 Task: Check for job postings on the  page of Johnson & johnson
Action: Mouse moved to (23, 114)
Screenshot: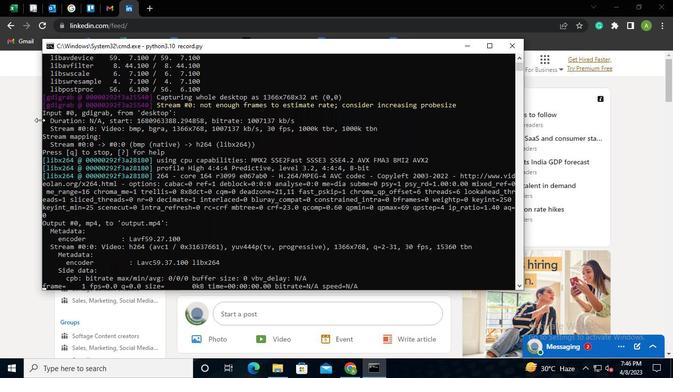 
Action: Mouse pressed left at (23, 114)
Screenshot: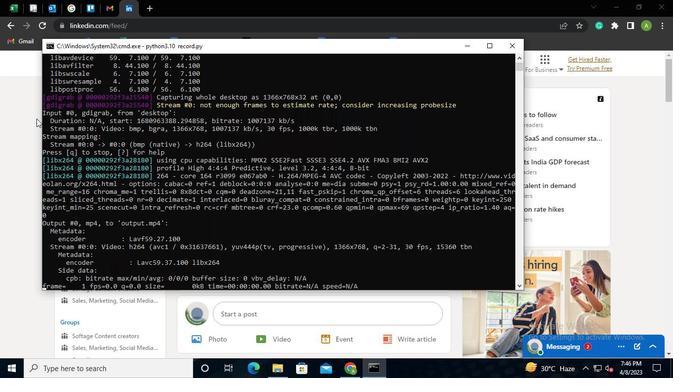 
Action: Mouse moved to (97, 64)
Screenshot: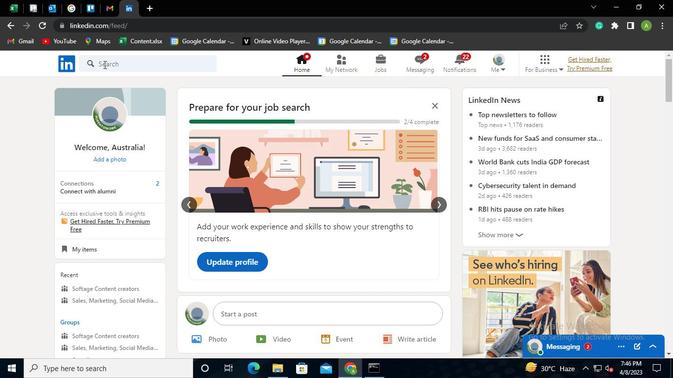 
Action: Mouse pressed left at (97, 64)
Screenshot: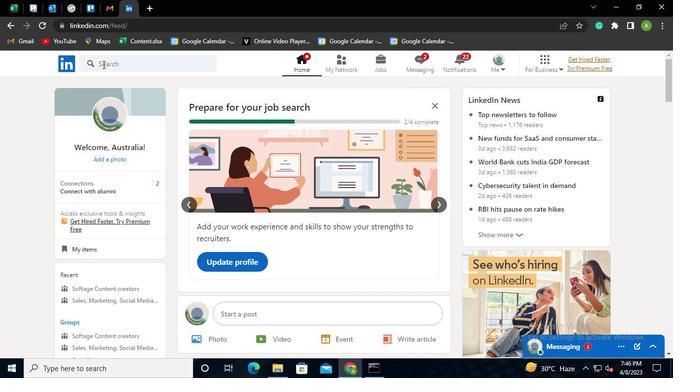 
Action: Mouse moved to (95, 101)
Screenshot: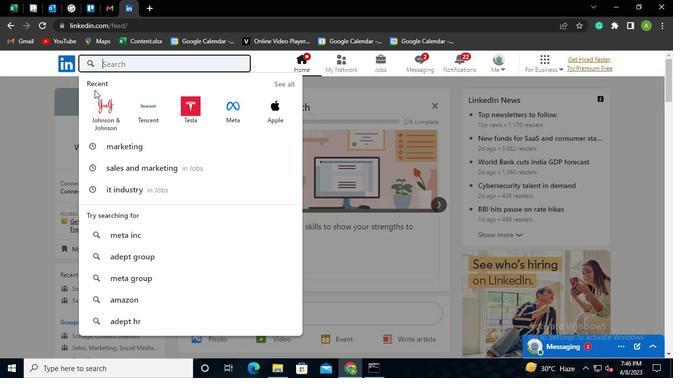 
Action: Mouse pressed left at (95, 101)
Screenshot: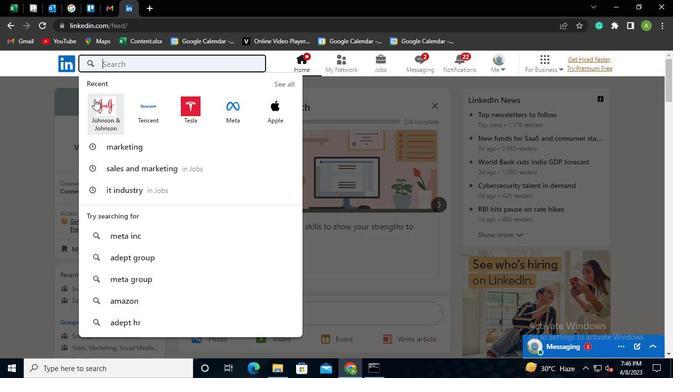 
Action: Mouse moved to (288, 115)
Screenshot: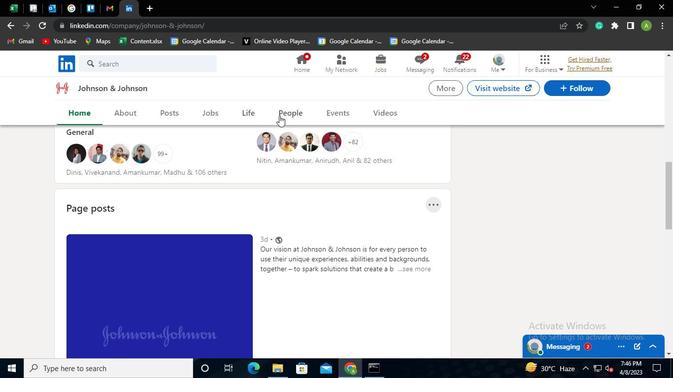 
Action: Mouse pressed left at (288, 115)
Screenshot: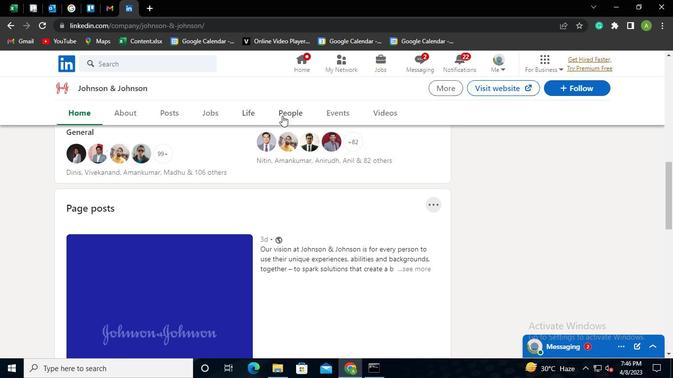 
Action: Mouse moved to (287, 115)
Screenshot: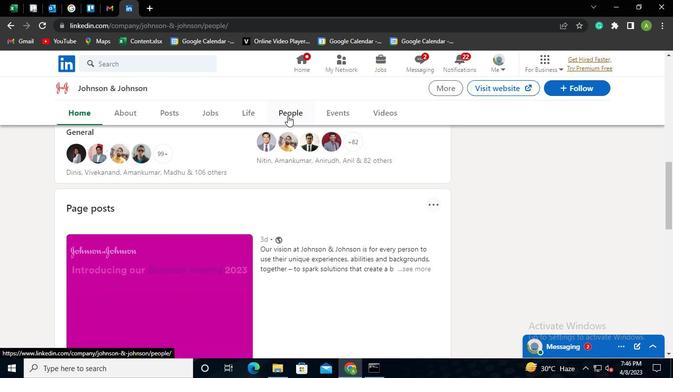 
Action: Mouse pressed left at (287, 115)
Screenshot: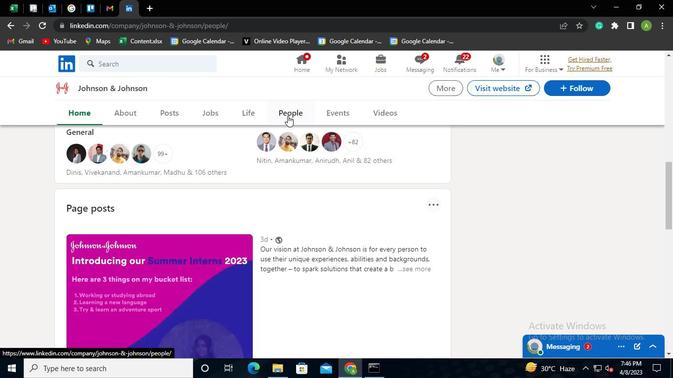
Action: Mouse moved to (292, 110)
Screenshot: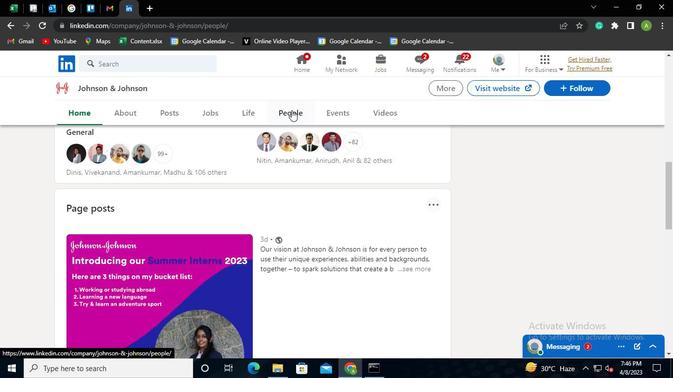 
Action: Mouse pressed left at (292, 110)
Screenshot: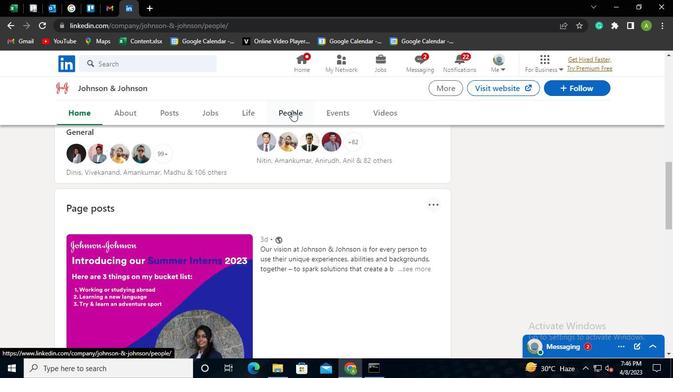 
Action: Mouse moved to (503, 113)
Screenshot: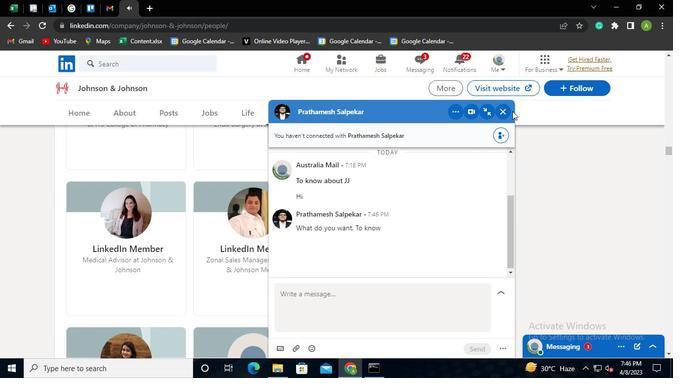 
Action: Mouse pressed left at (503, 113)
Screenshot: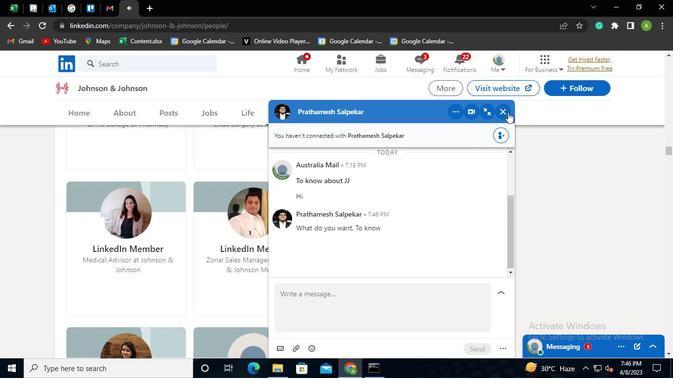 
Action: Mouse moved to (383, 373)
Screenshot: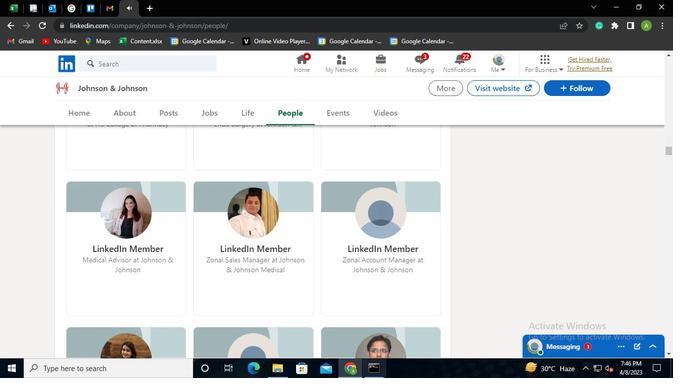 
Action: Mouse pressed left at (383, 373)
Screenshot: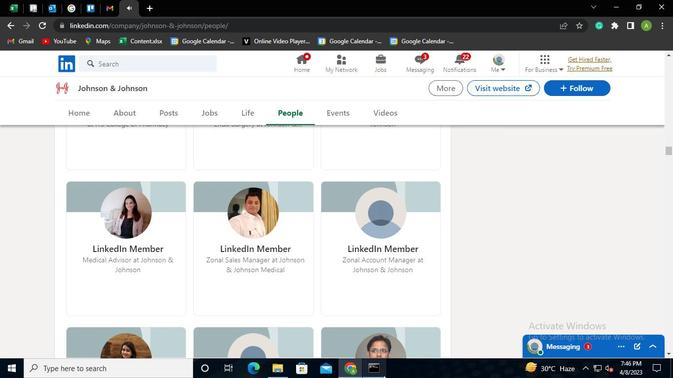 
Action: Mouse moved to (513, 46)
Screenshot: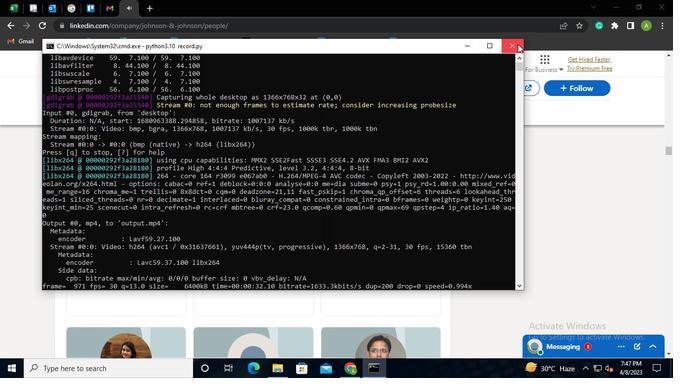 
Action: Mouse pressed left at (513, 46)
Screenshot: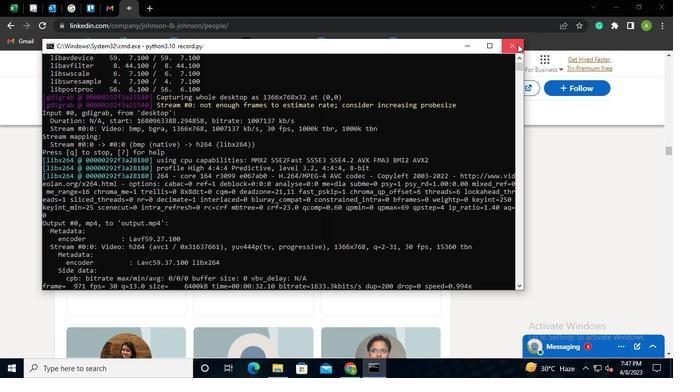 
